 Task: Create Card Leadership Development Planning in Board Website Conversion Rate Optimization to Workspace Enterprise Resource Planning. Create Card Photography Review in Board Market Opportunity Analysis to Workspace Enterprise Resource Planning. Create Card Legal Review Session in Board Market Expansion Strategy to Workspace Enterprise Resource Planning. Create Card Conference Planning in Board Market Opportunity Analysis and Prioritization to Workspace Enterprise Resource Planning
Action: Mouse moved to (77, 376)
Screenshot: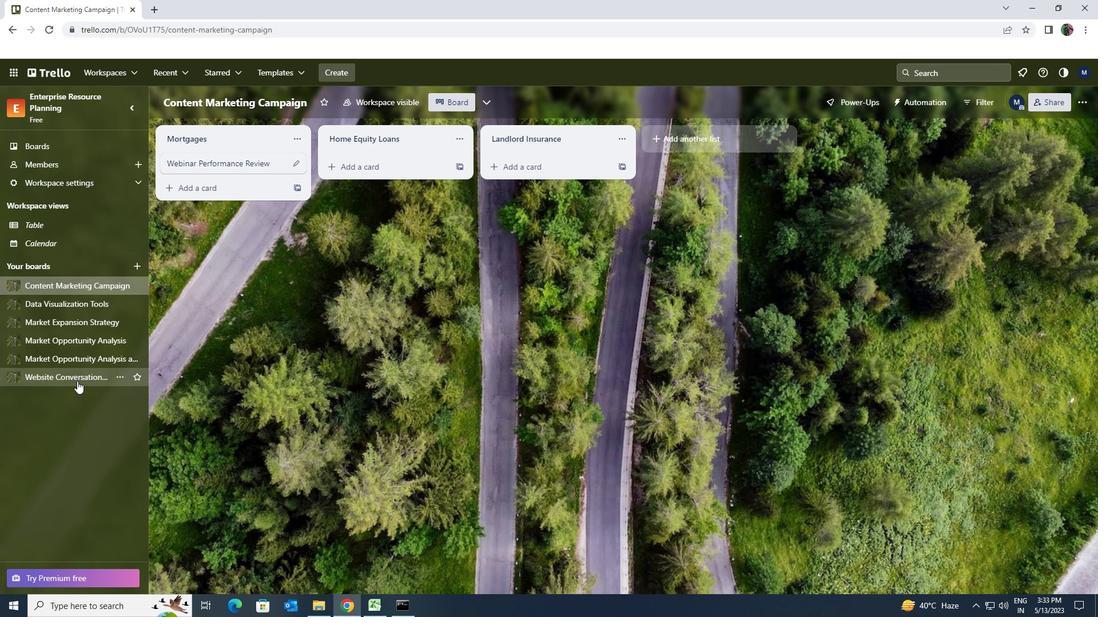 
Action: Mouse pressed left at (77, 376)
Screenshot: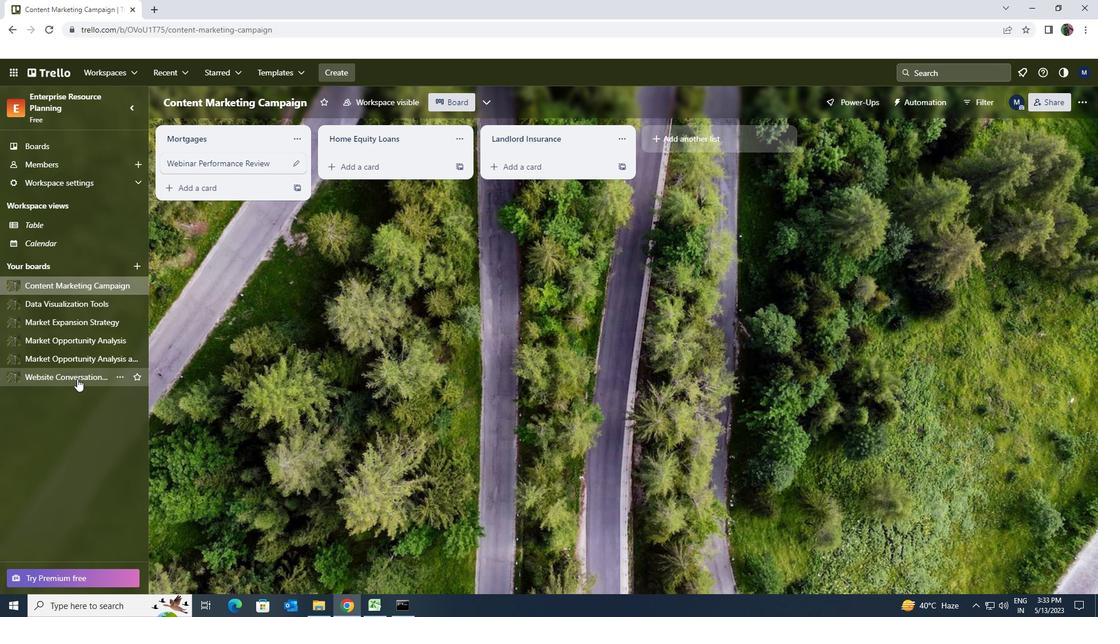 
Action: Mouse moved to (202, 166)
Screenshot: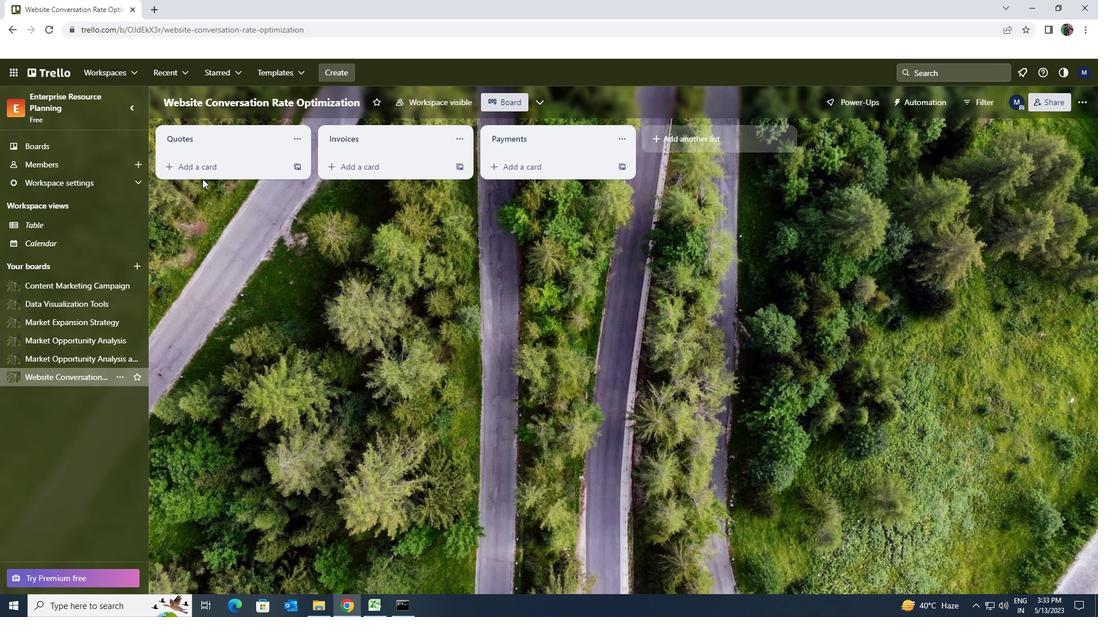 
Action: Mouse pressed left at (202, 166)
Screenshot: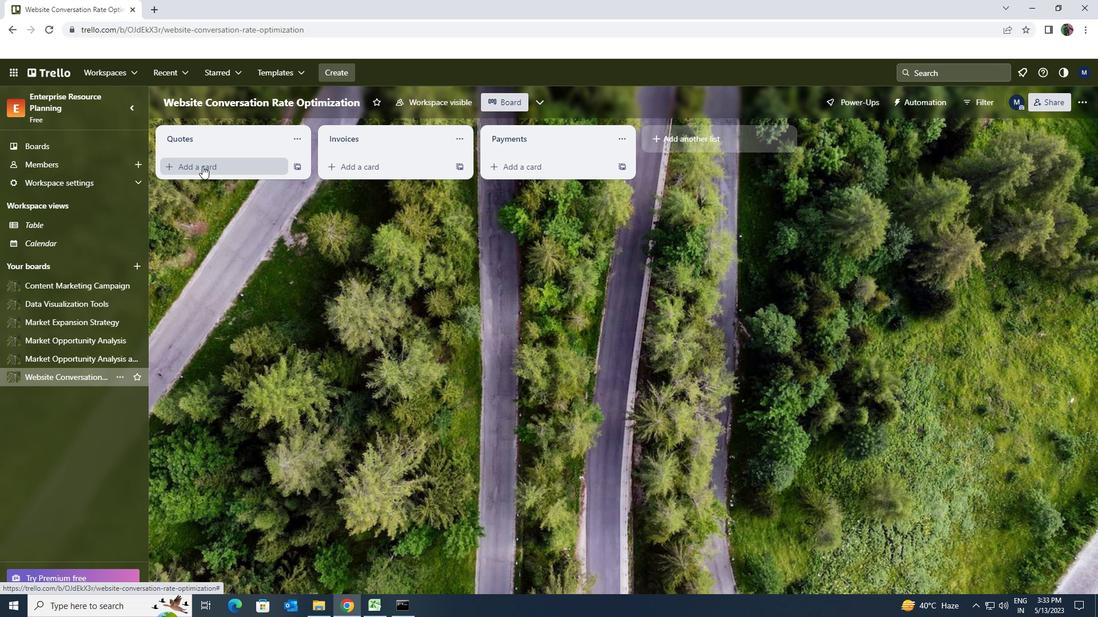 
Action: Key pressed <Key.shift>LEADERSHIP<Key.space><Key.shift>DEVELOPMENT<Key.space><Key.shift>PLANNING
Screenshot: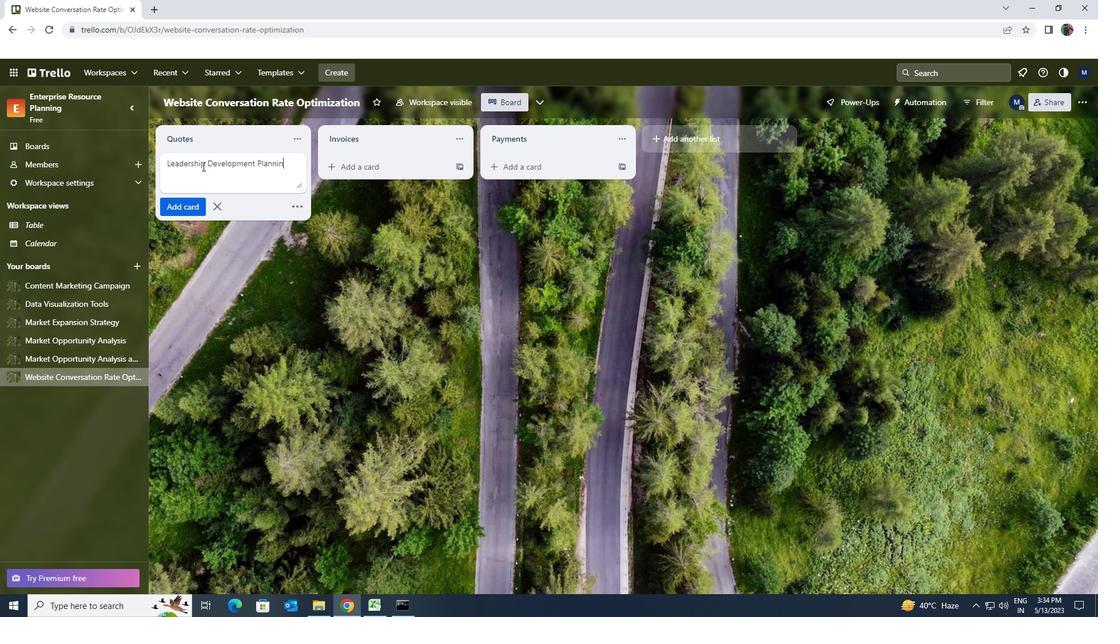 
Action: Mouse moved to (197, 200)
Screenshot: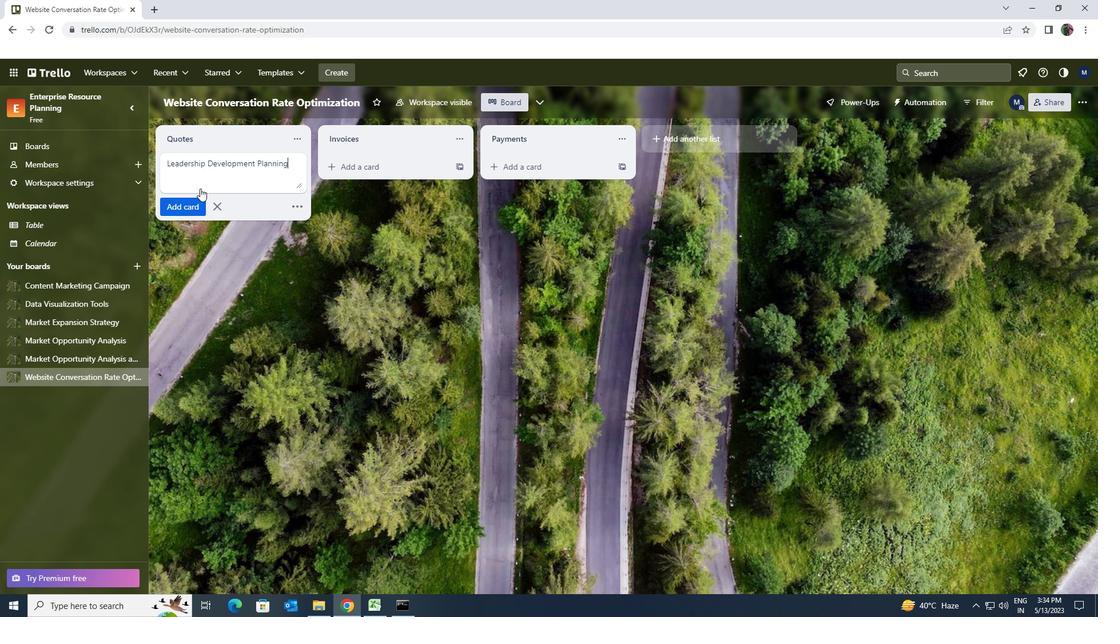 
Action: Mouse pressed left at (197, 200)
Screenshot: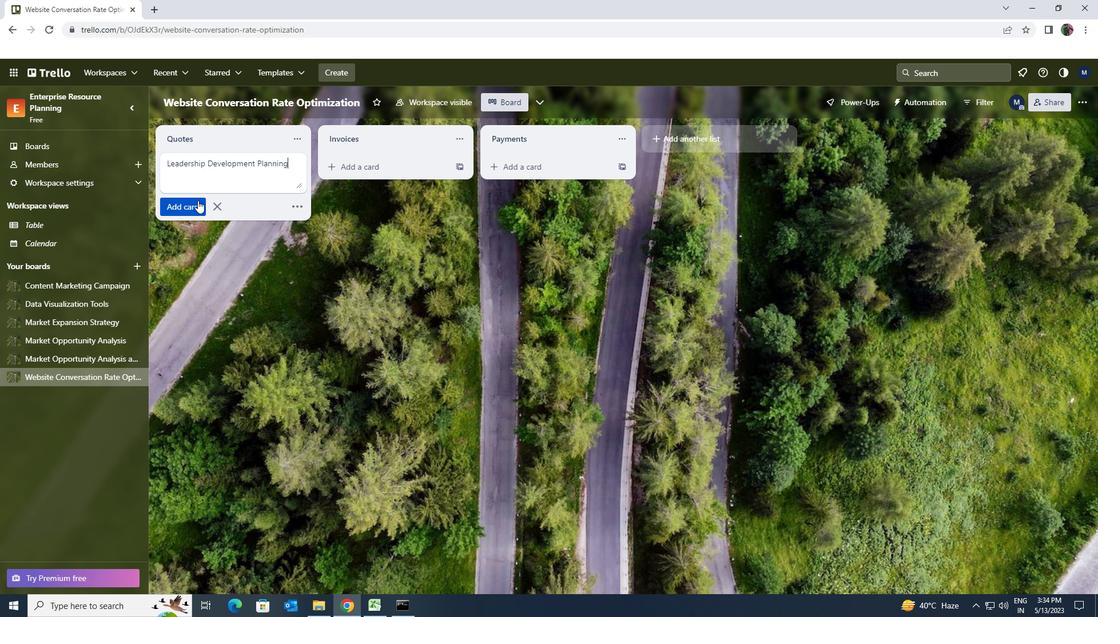 
Action: Mouse moved to (86, 337)
Screenshot: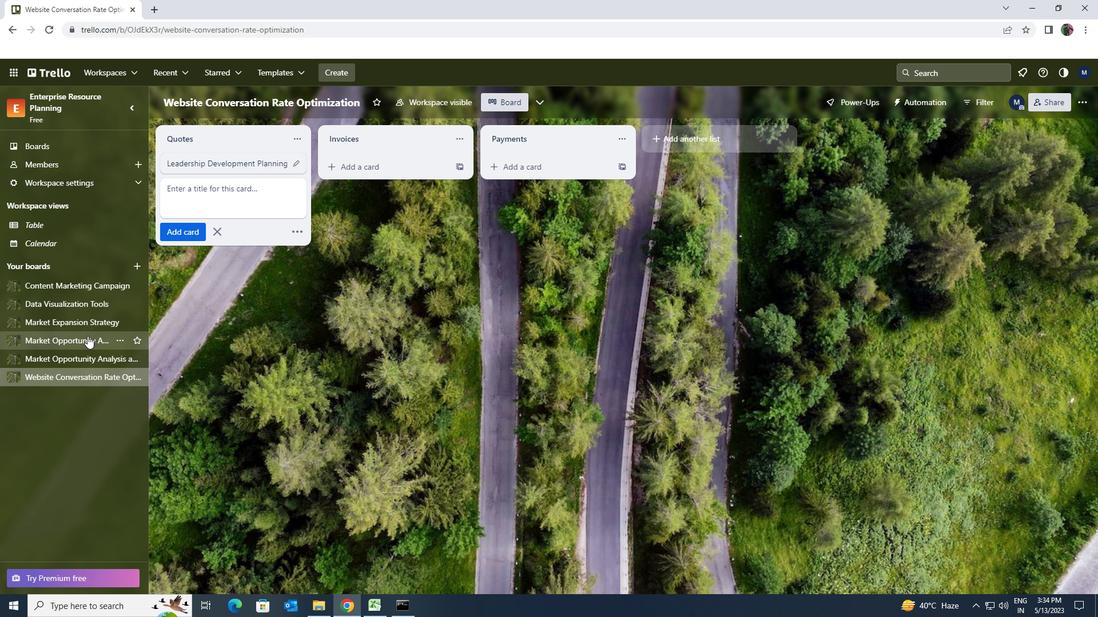 
Action: Mouse pressed left at (86, 337)
Screenshot: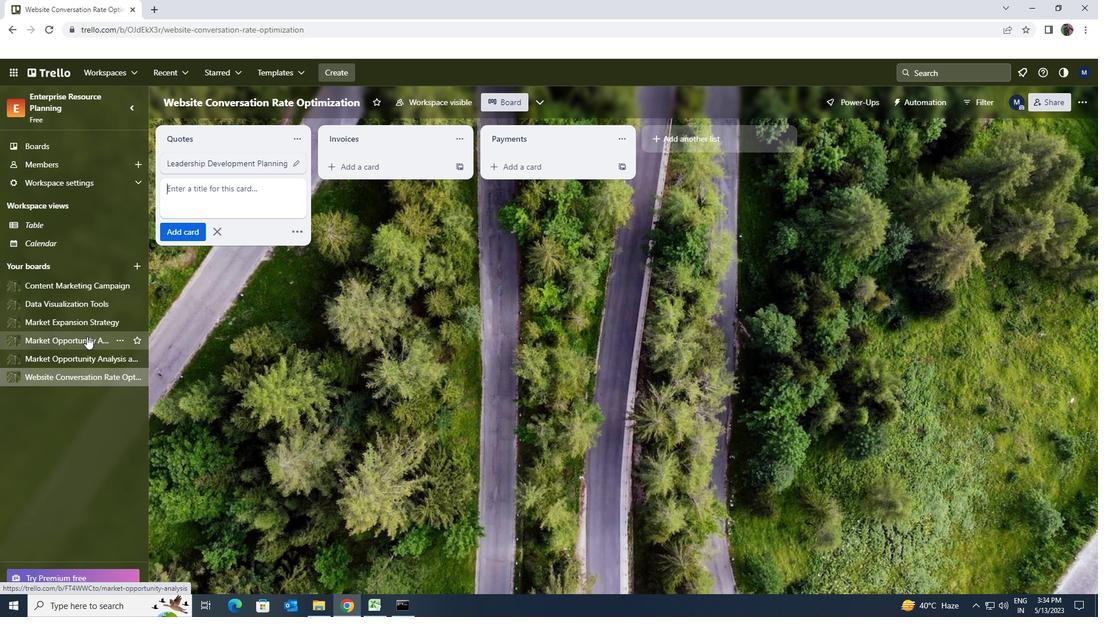 
Action: Mouse moved to (205, 168)
Screenshot: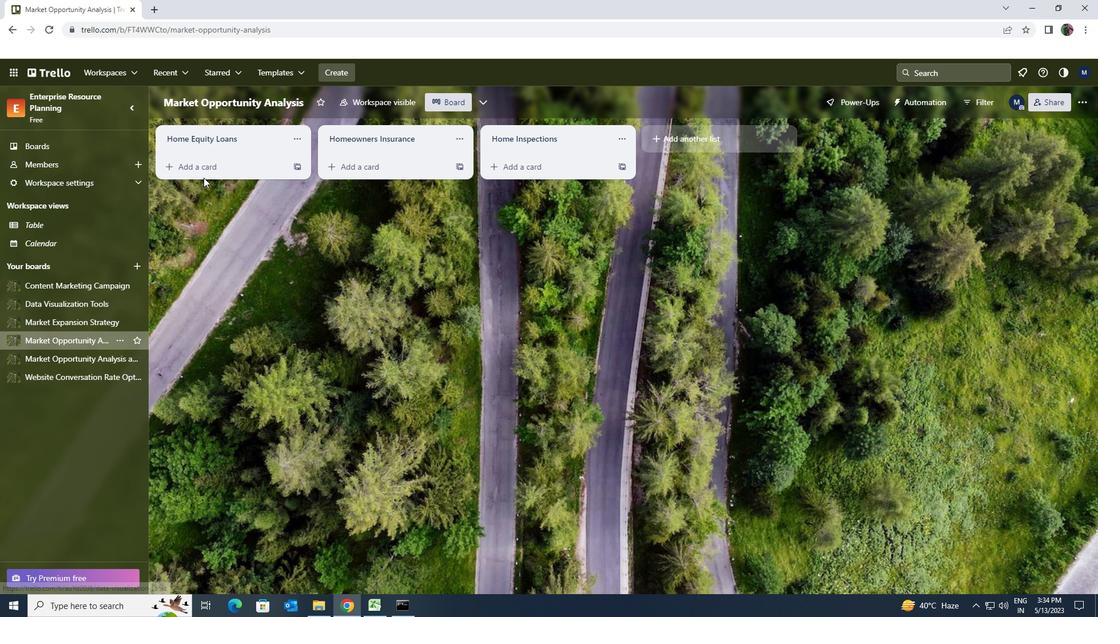 
Action: Mouse pressed left at (205, 168)
Screenshot: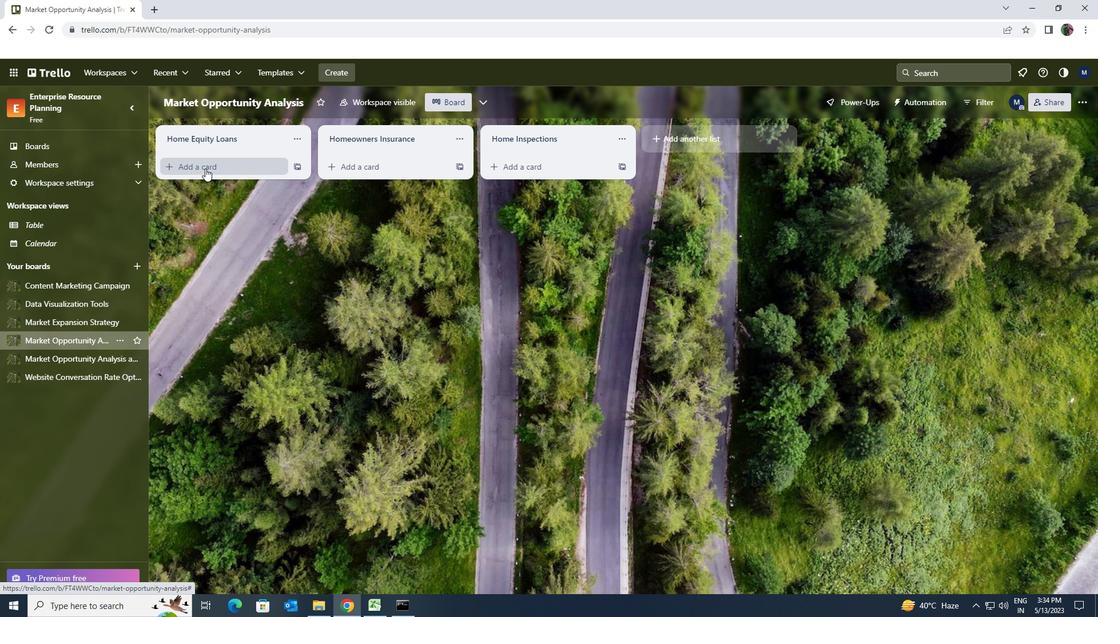 
Action: Key pressed <Key.shift>PHOTGRAPHY<Key.space><Key.backspace><Key.backspace><Key.backspace><Key.backspace><Key.backspace><Key.backspace><Key.backspace>OGRAPHY<Key.space><Key.shift>ANALYSIS
Screenshot: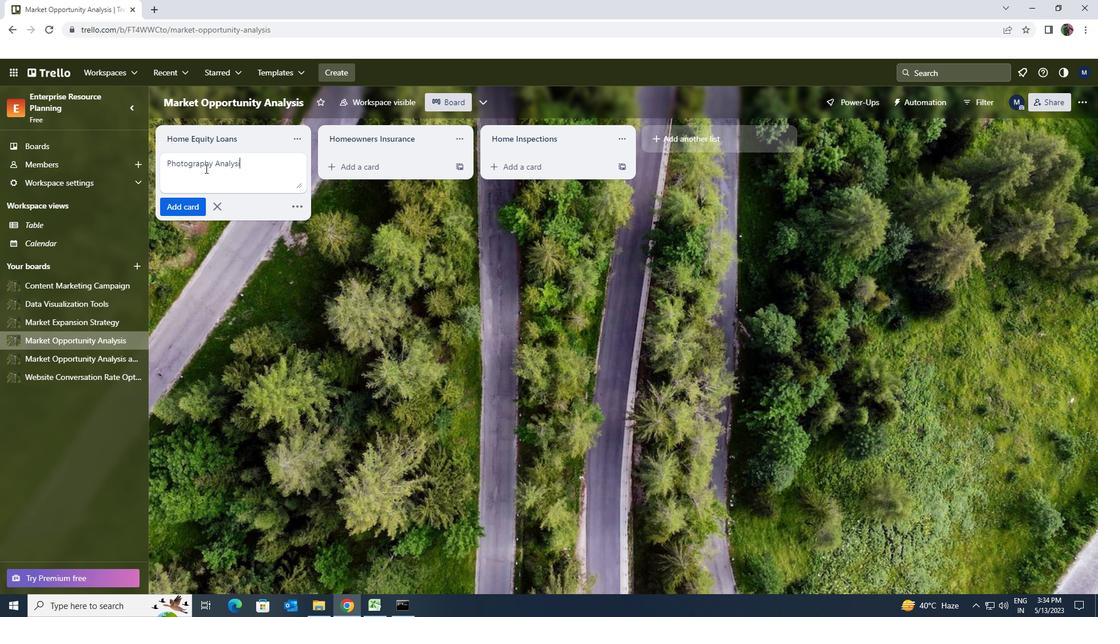 
Action: Mouse moved to (197, 201)
Screenshot: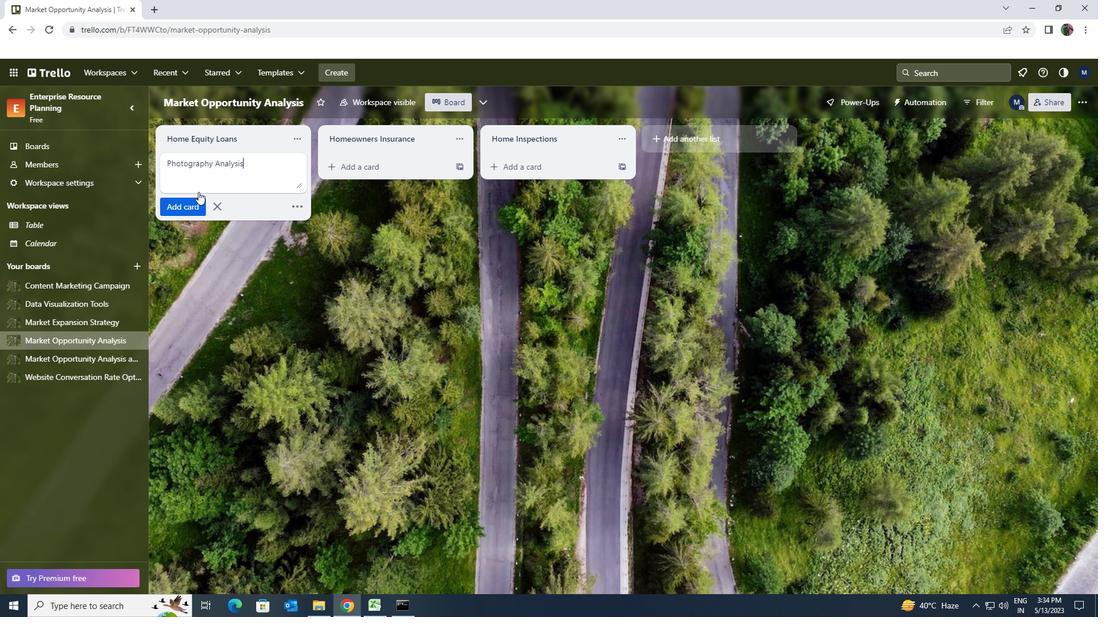 
Action: Mouse pressed left at (197, 201)
Screenshot: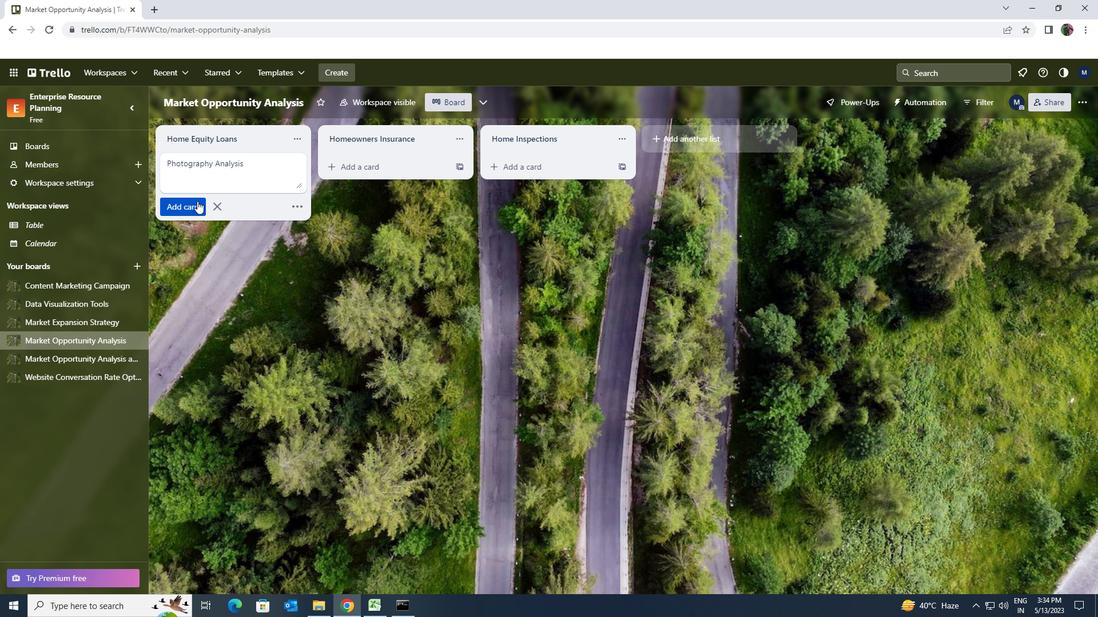 
Action: Mouse moved to (78, 323)
Screenshot: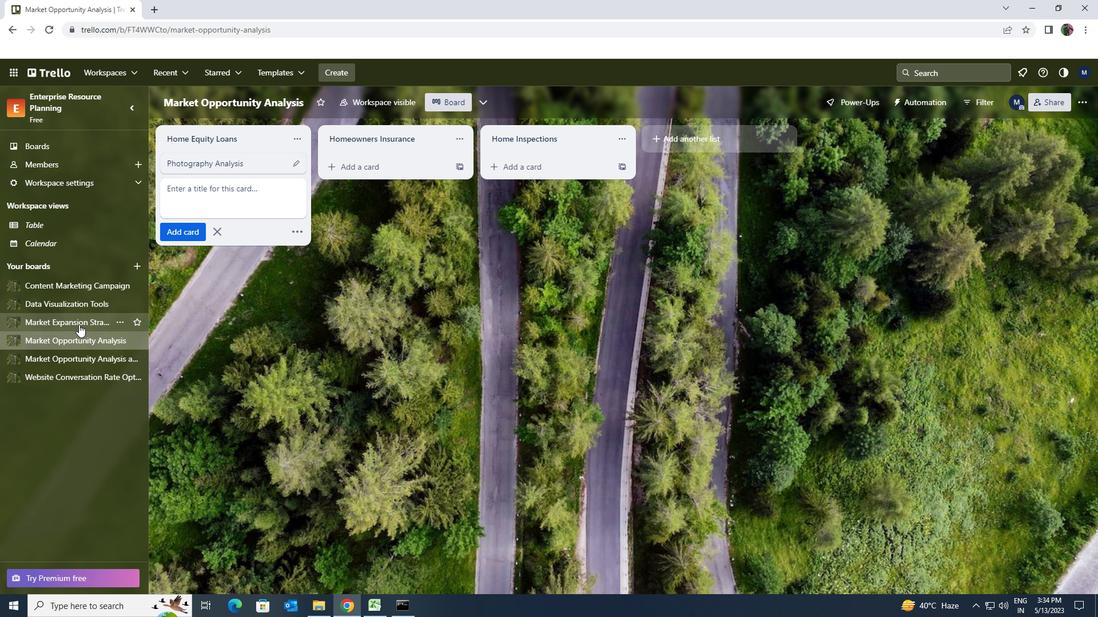 
Action: Mouse pressed left at (78, 323)
Screenshot: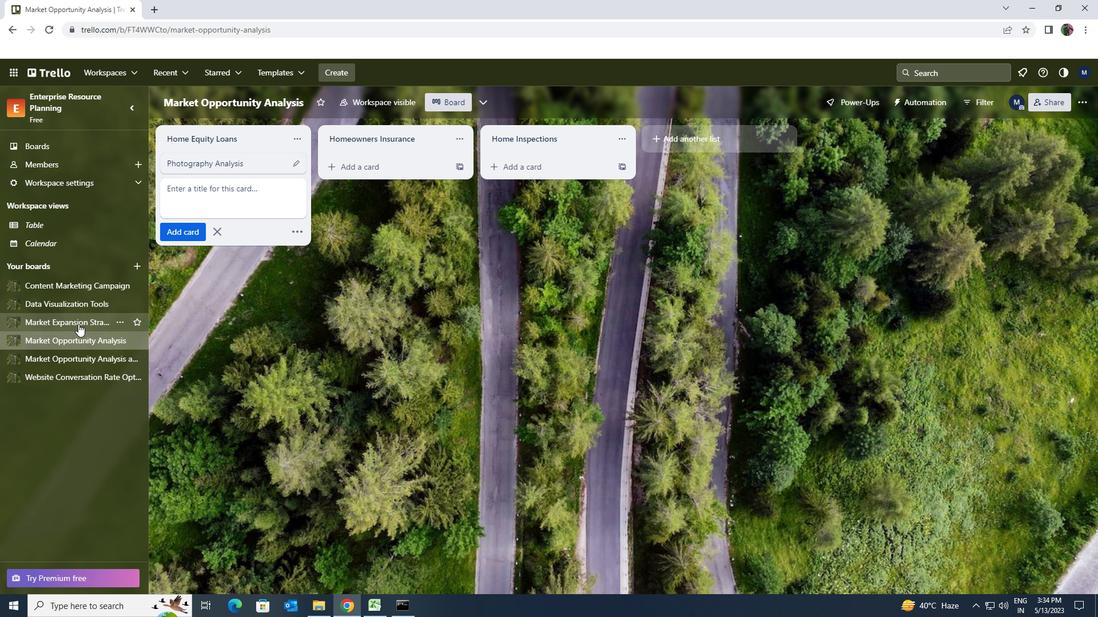 
Action: Mouse moved to (209, 171)
Screenshot: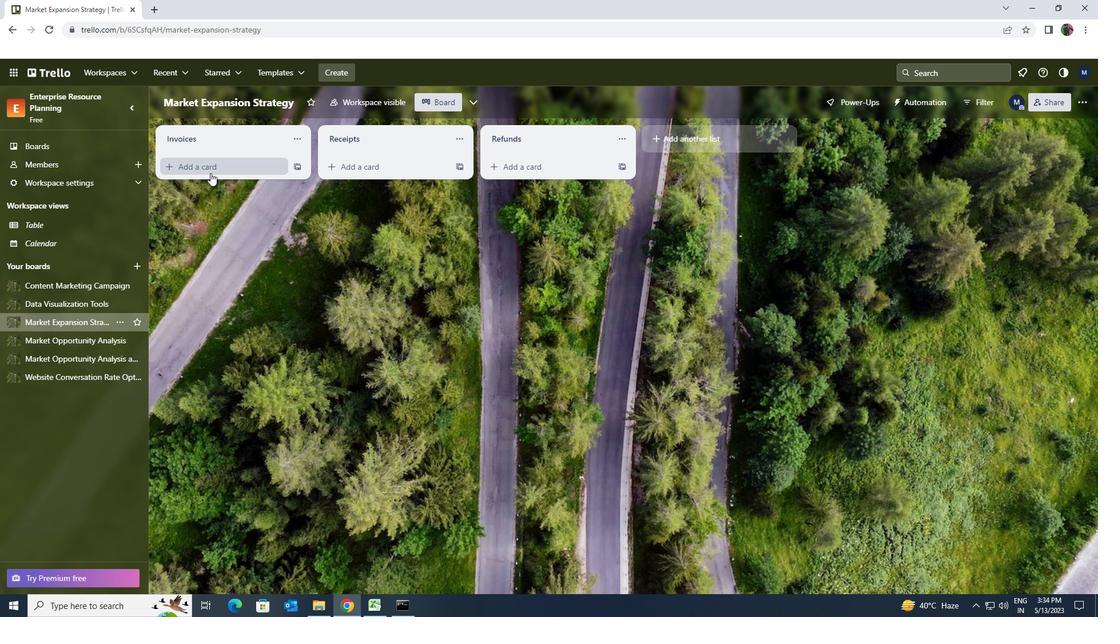 
Action: Mouse pressed left at (209, 171)
Screenshot: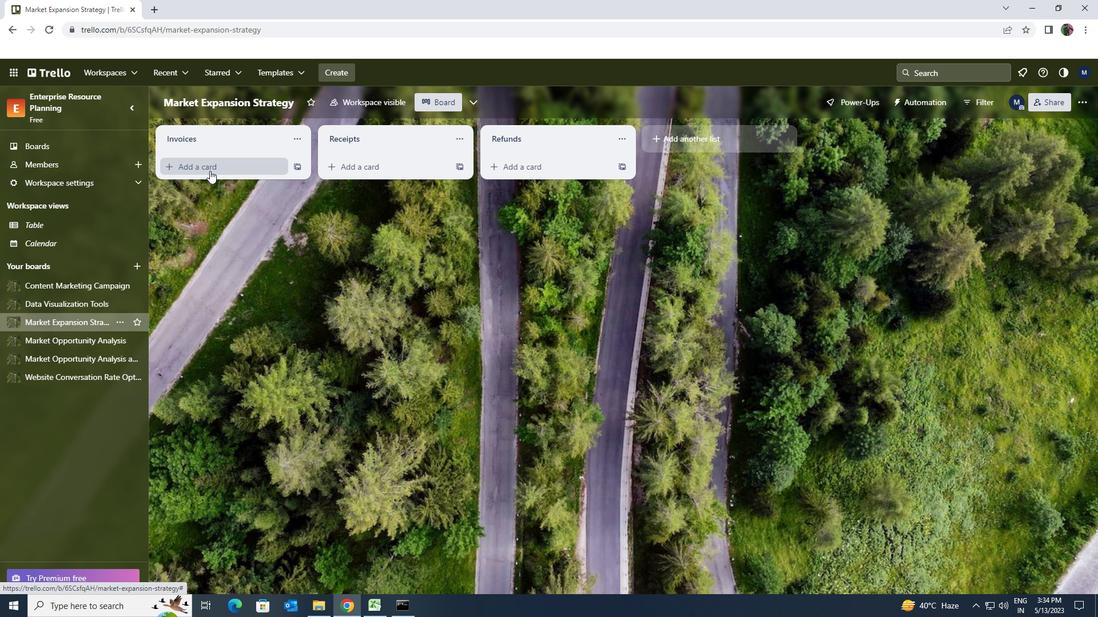 
Action: Key pressed <Key.shift>LEGAL<Key.space><Key.shift>REVIEW<Key.space><Key.shift><Key.shift><Key.shift><Key.shift><Key.shift><Key.shift><Key.shift><Key.shift><Key.shift><Key.shift><Key.shift><Key.shift>SESSION
Screenshot: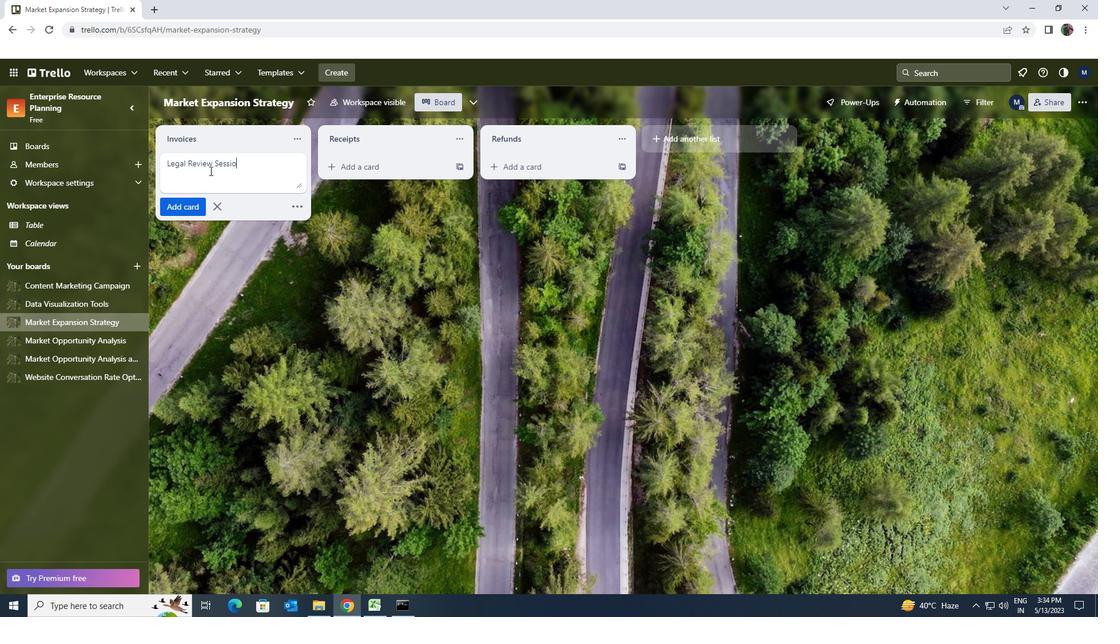 
Action: Mouse moved to (203, 198)
Screenshot: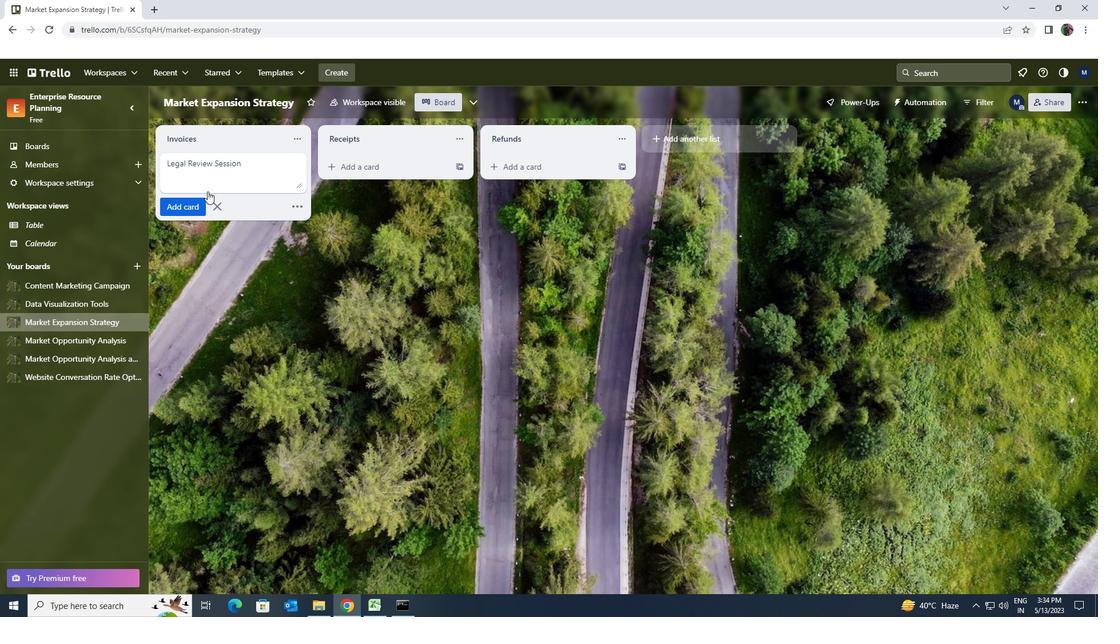 
Action: Mouse pressed left at (203, 198)
Screenshot: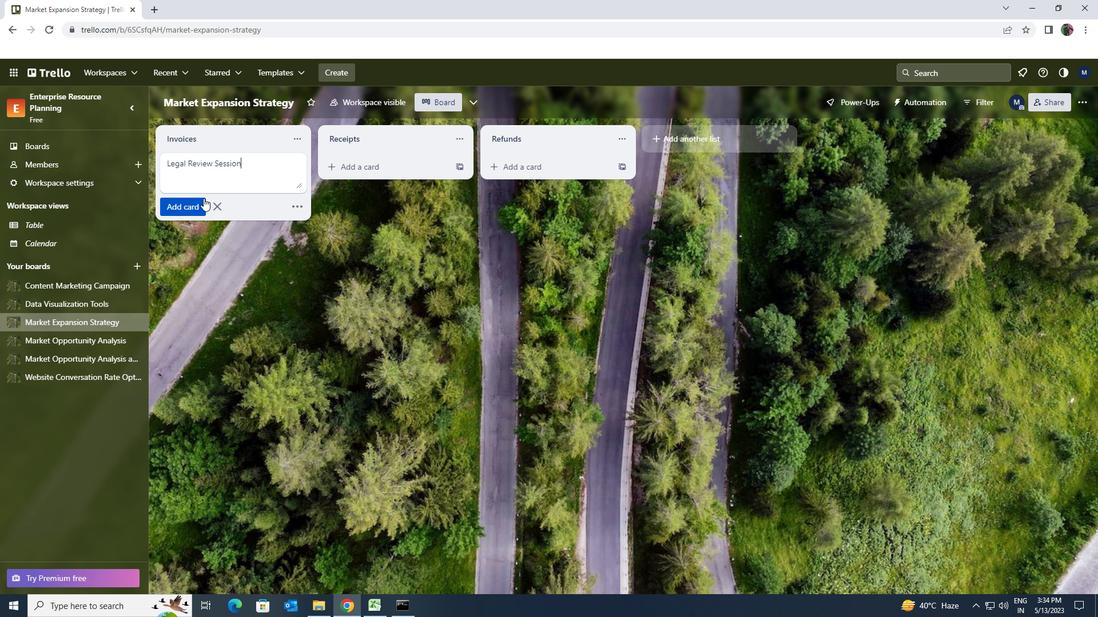 
Action: Mouse moved to (74, 358)
Screenshot: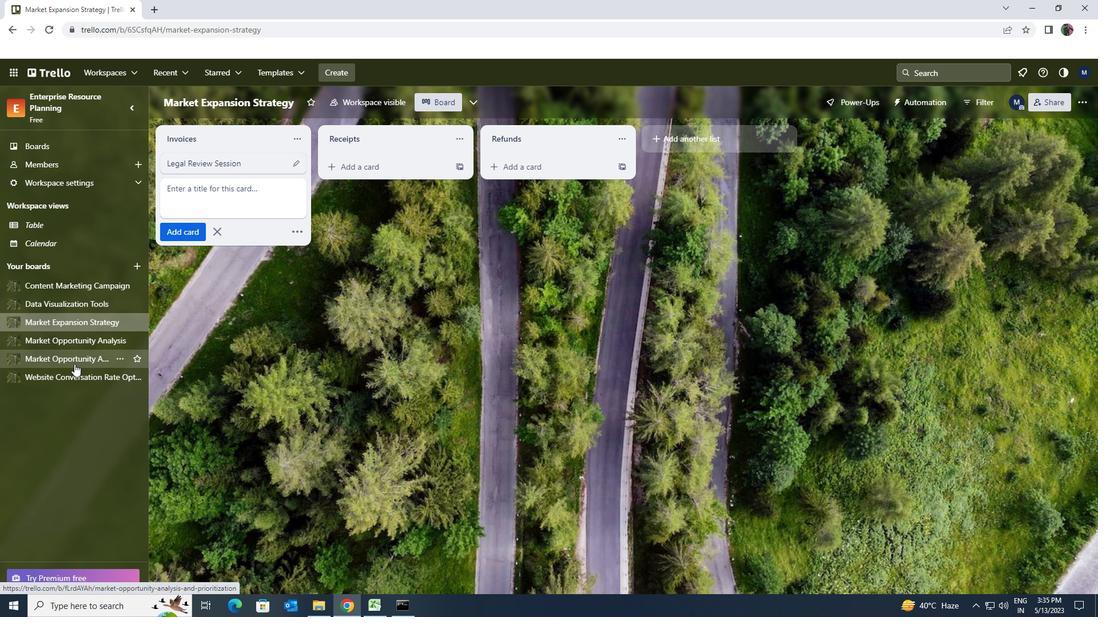
Action: Mouse pressed left at (74, 358)
Screenshot: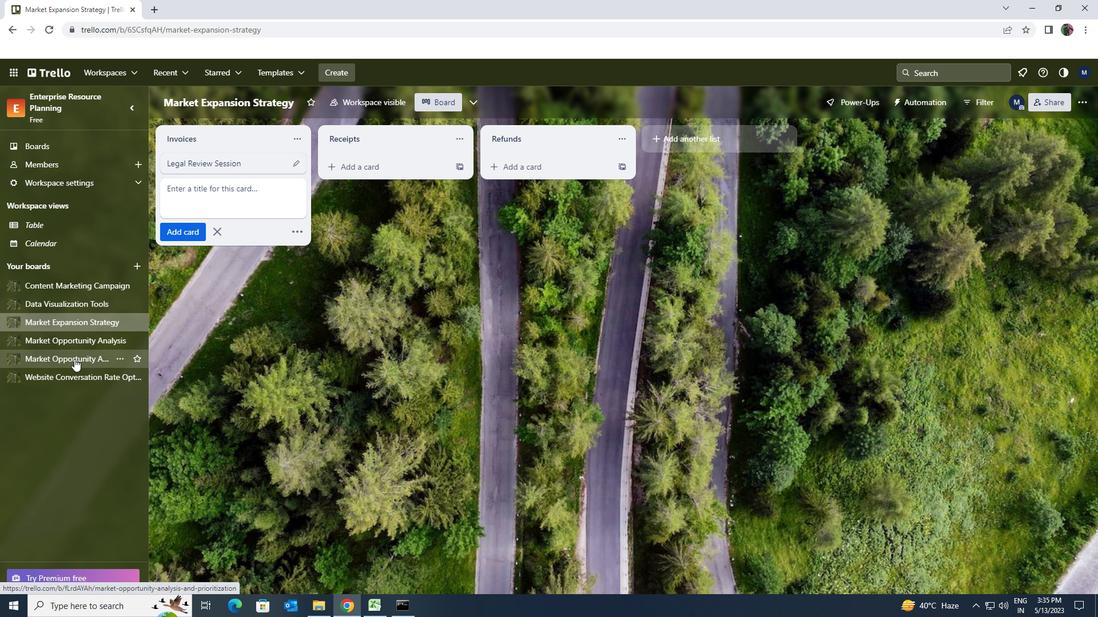 
Action: Mouse moved to (220, 167)
Screenshot: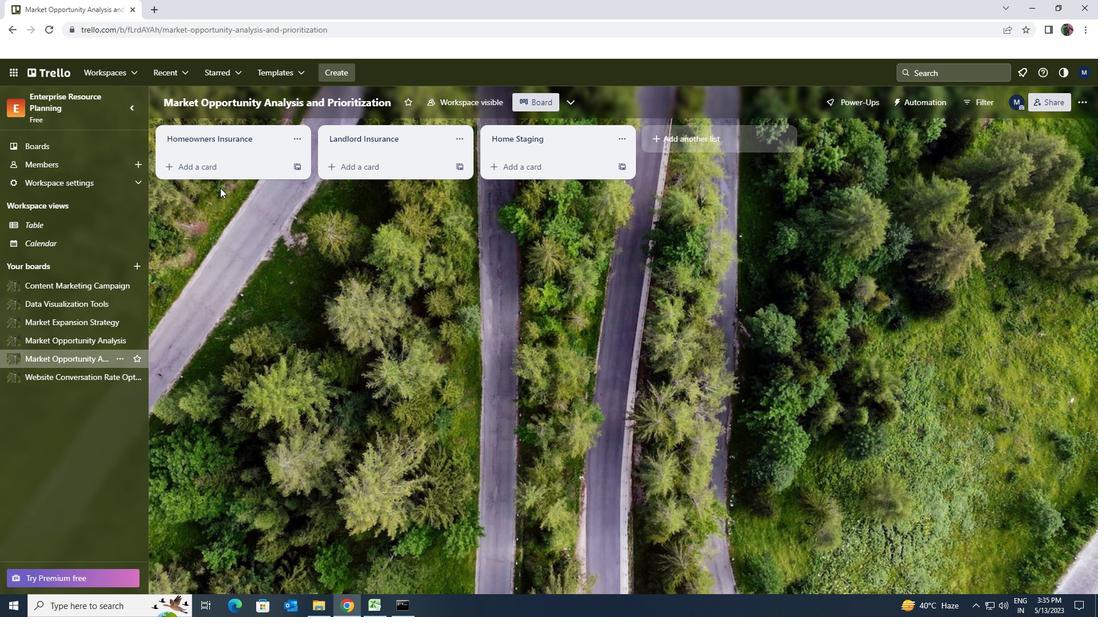 
Action: Mouse pressed left at (220, 167)
Screenshot: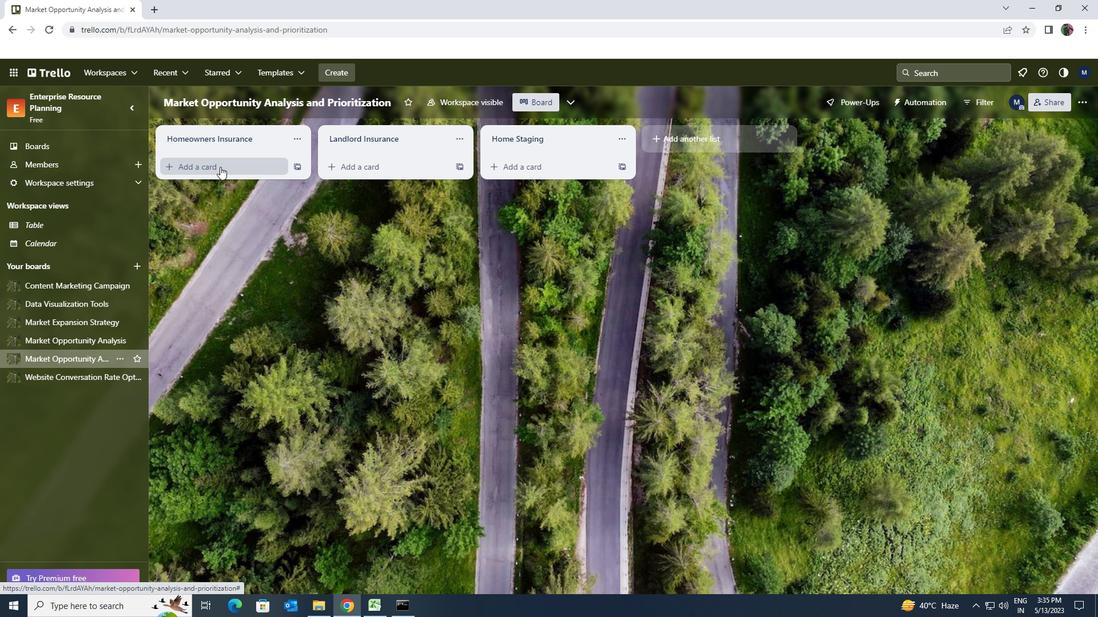 
Action: Key pressed <Key.shift>CONFERENCE<Key.space><Key.shift>PLANNING
Screenshot: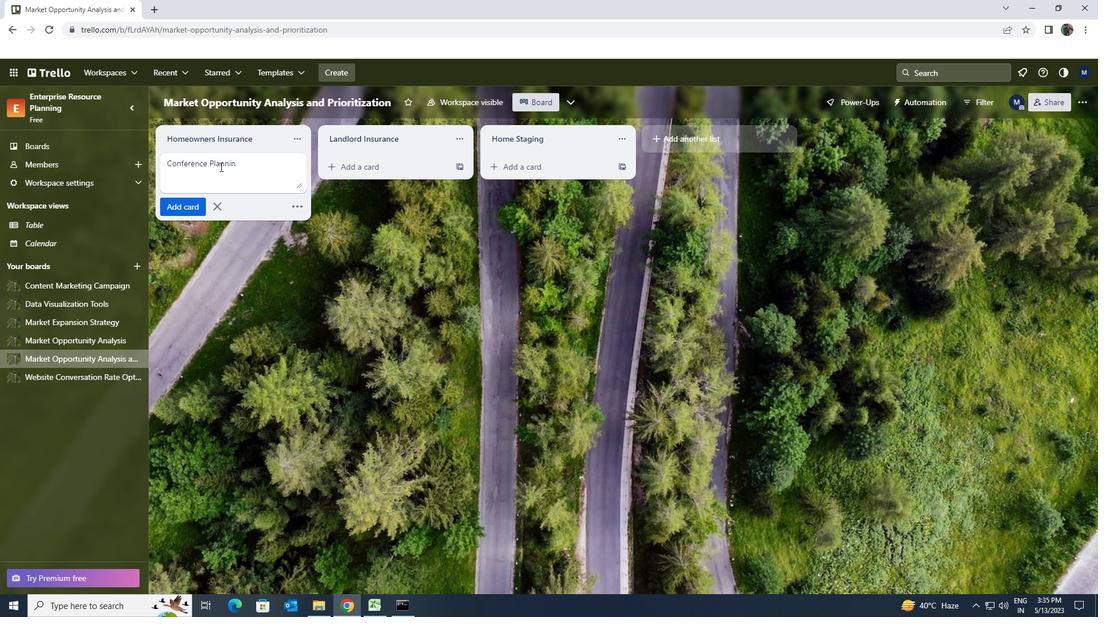 
Action: Mouse moved to (180, 205)
Screenshot: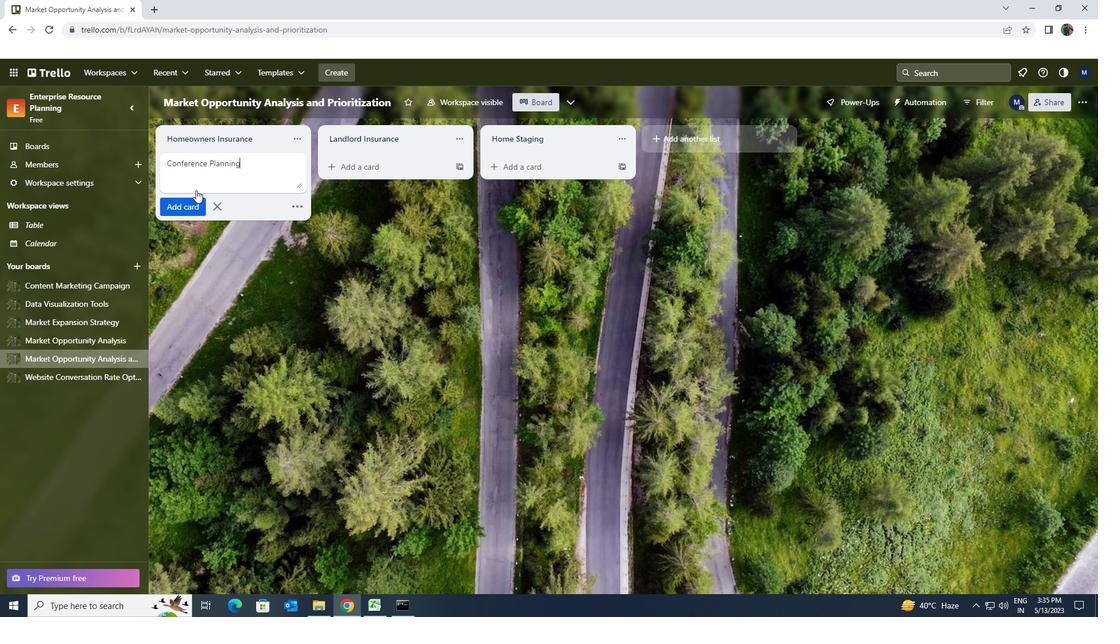 
Action: Mouse pressed left at (180, 205)
Screenshot: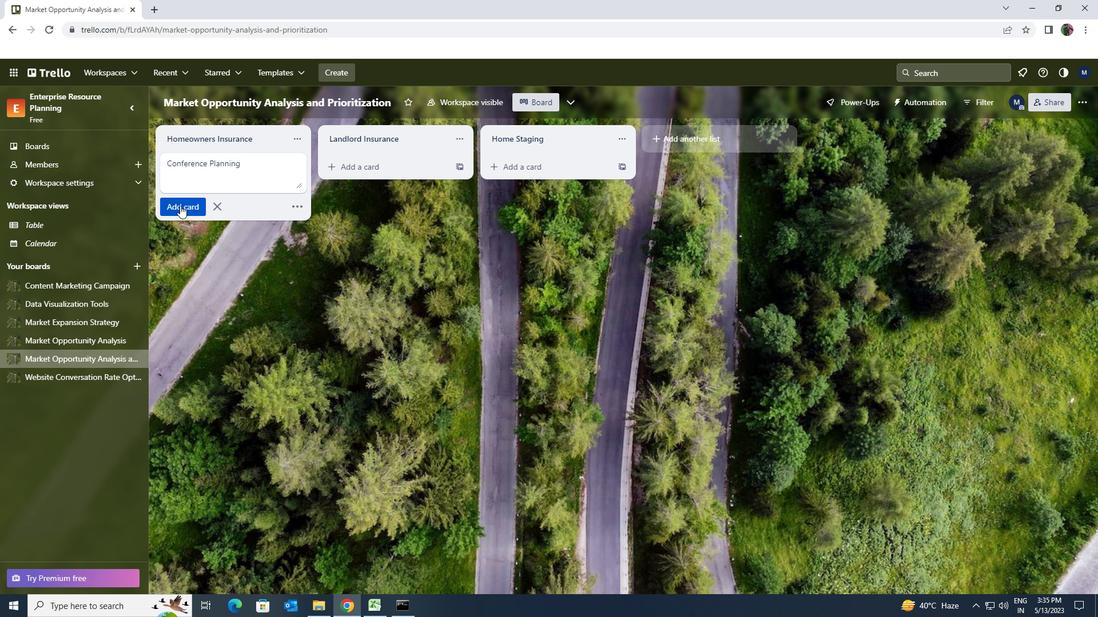 
